 Task: Select a schedule automation every fourth wednesday of the month at 12:00 PM.
Action: Mouse moved to (414, 510)
Screenshot: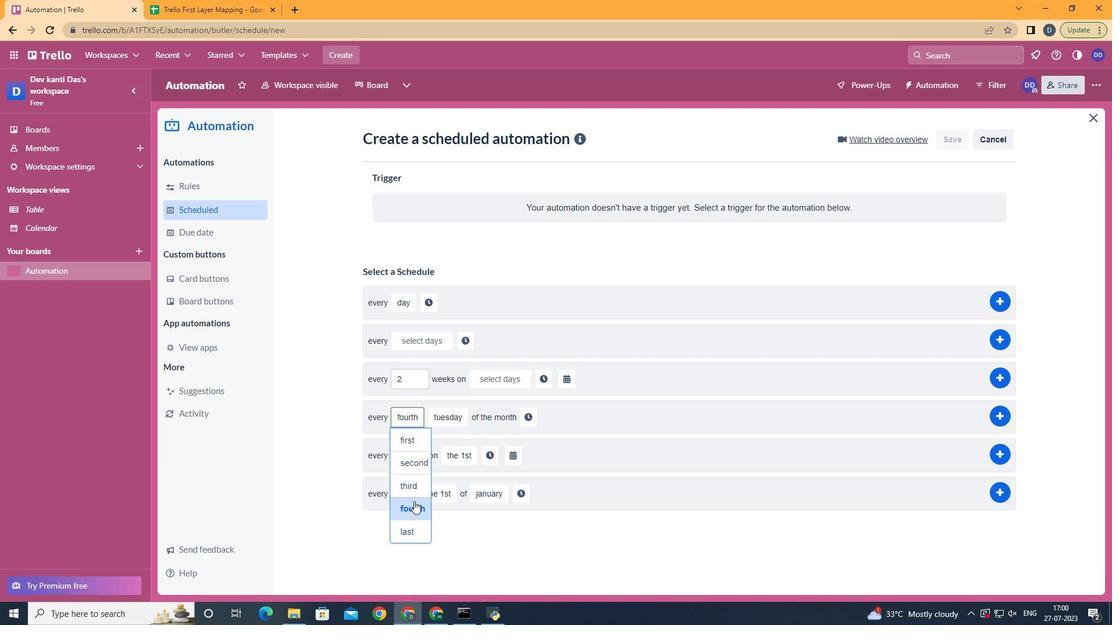 
Action: Mouse pressed left at (414, 510)
Screenshot: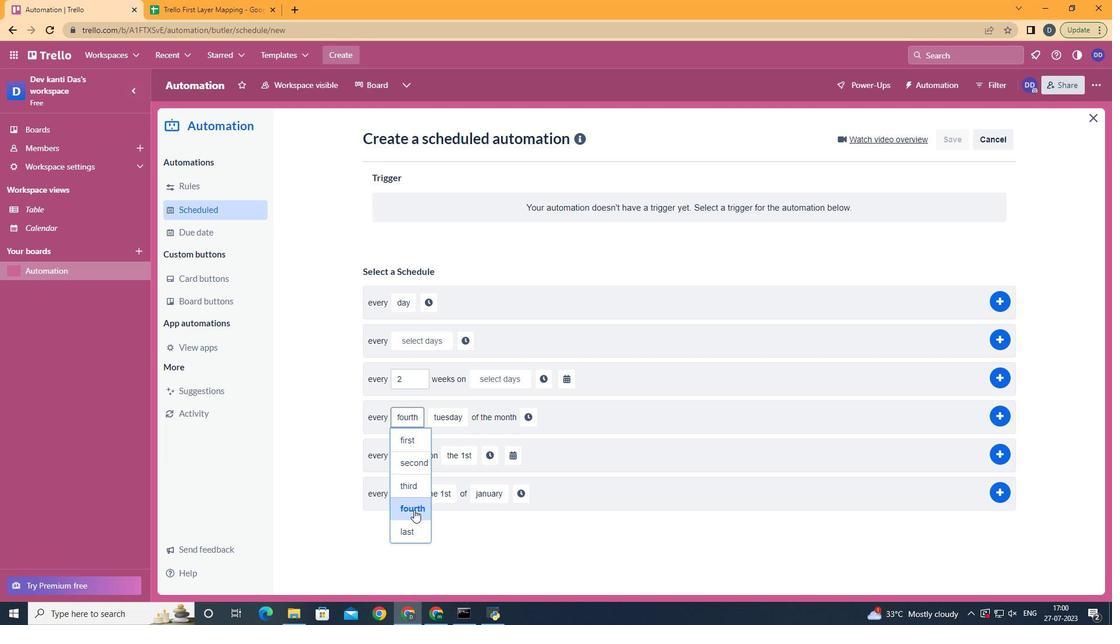 
Action: Mouse moved to (458, 491)
Screenshot: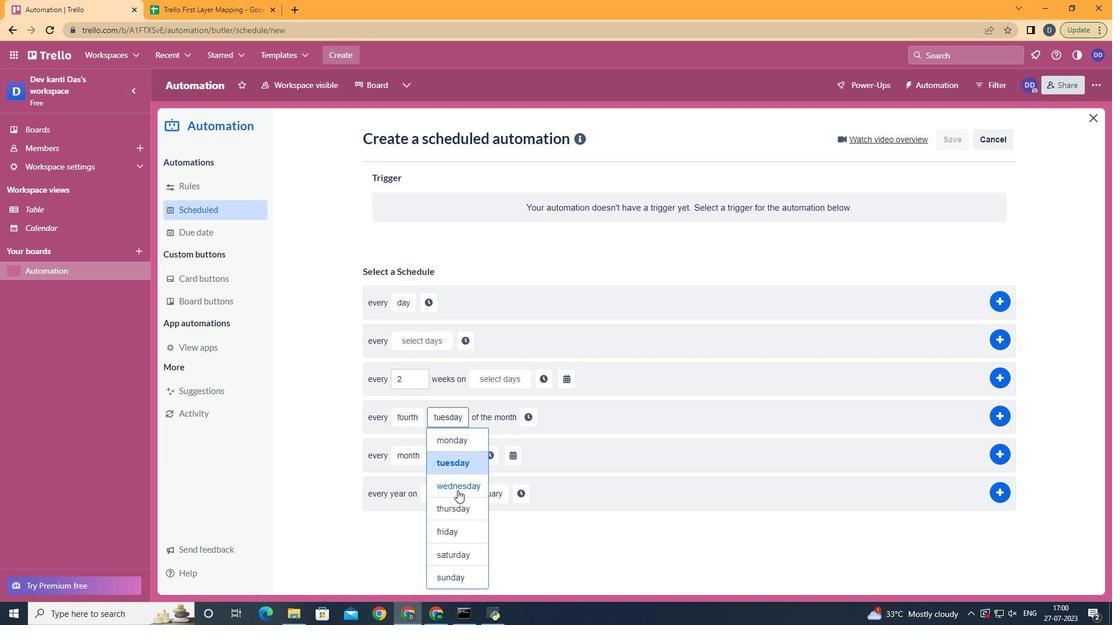 
Action: Mouse pressed left at (458, 491)
Screenshot: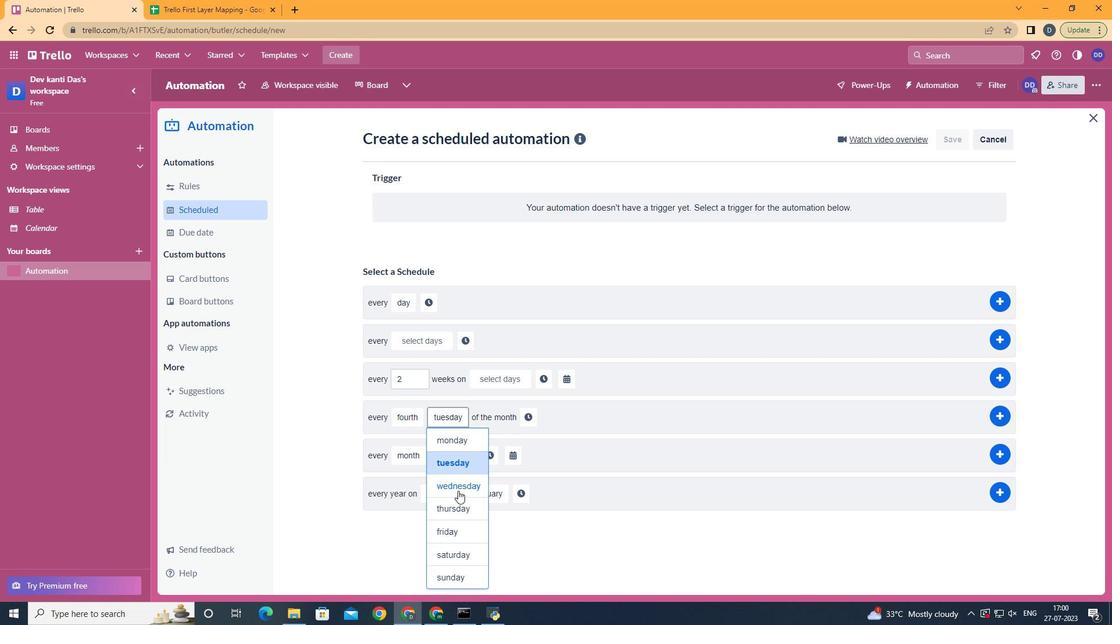 
Action: Mouse moved to (543, 424)
Screenshot: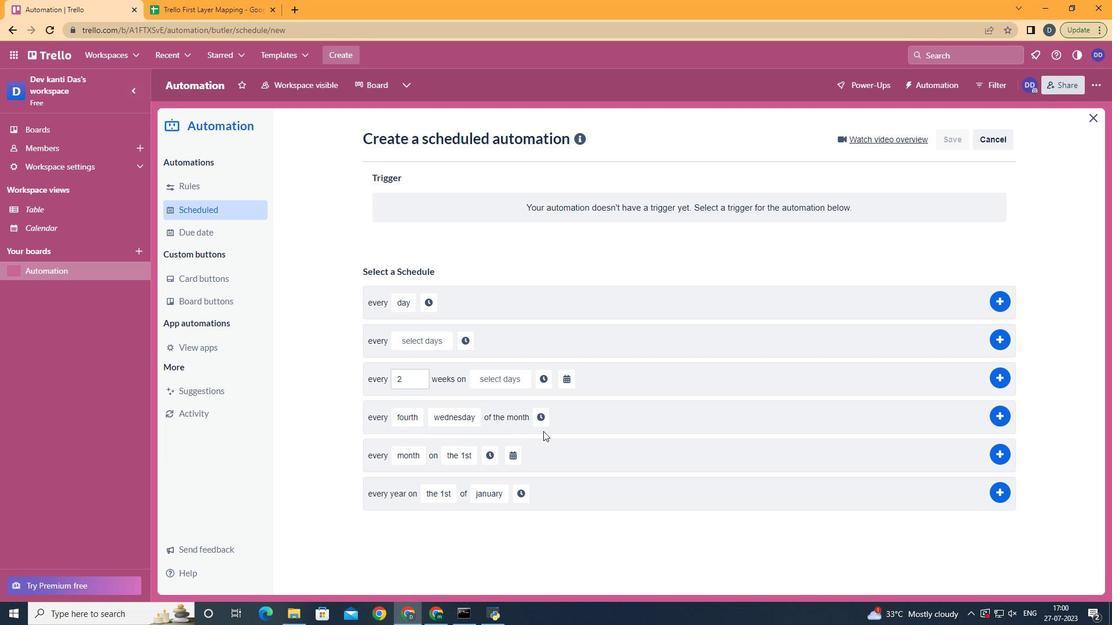 
Action: Mouse pressed left at (543, 424)
Screenshot: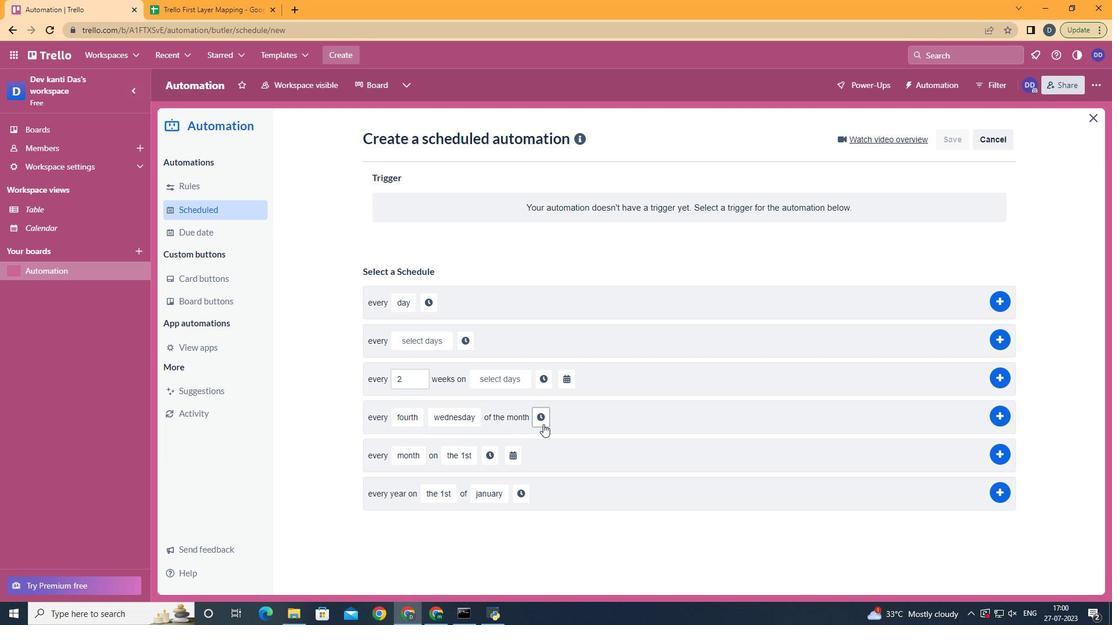 
Action: Mouse moved to (575, 422)
Screenshot: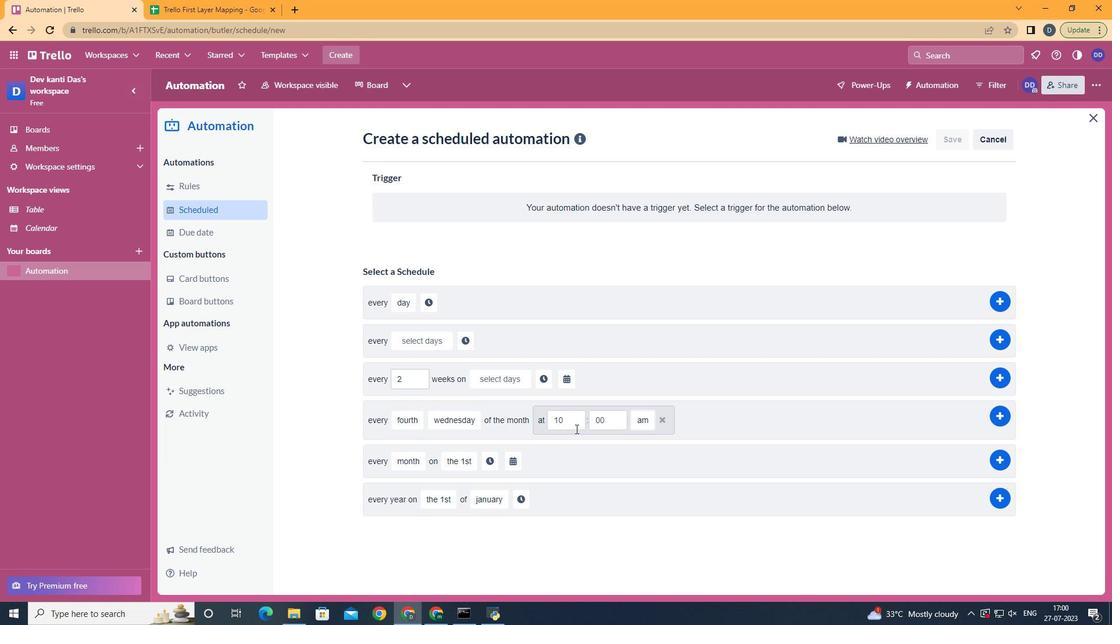 
Action: Mouse pressed left at (575, 422)
Screenshot: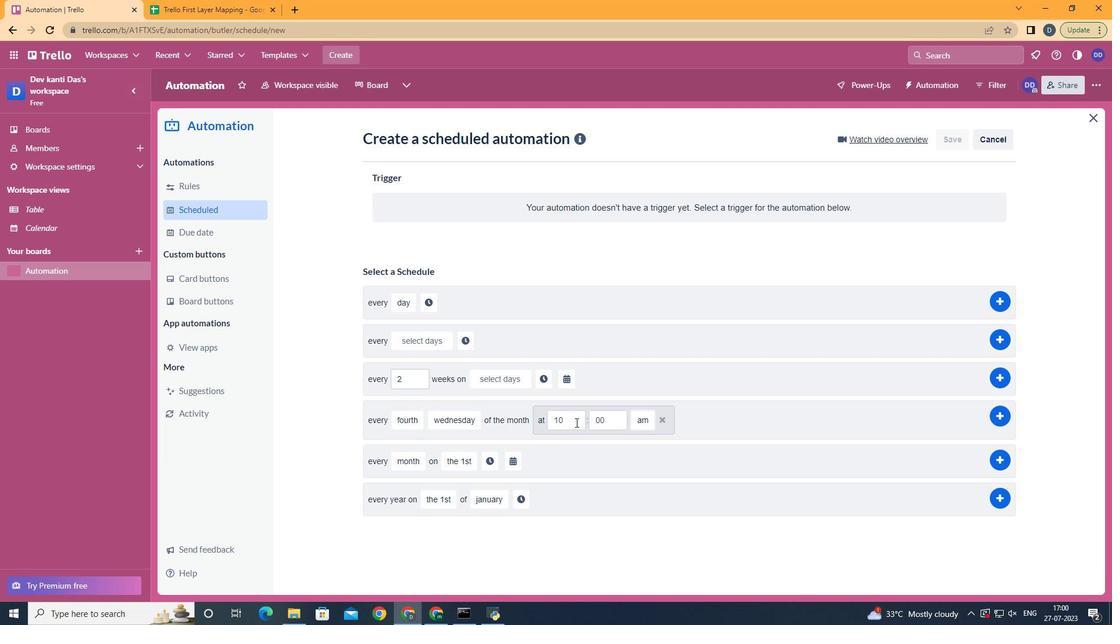 
Action: Key pressed <Key.backspace>2
Screenshot: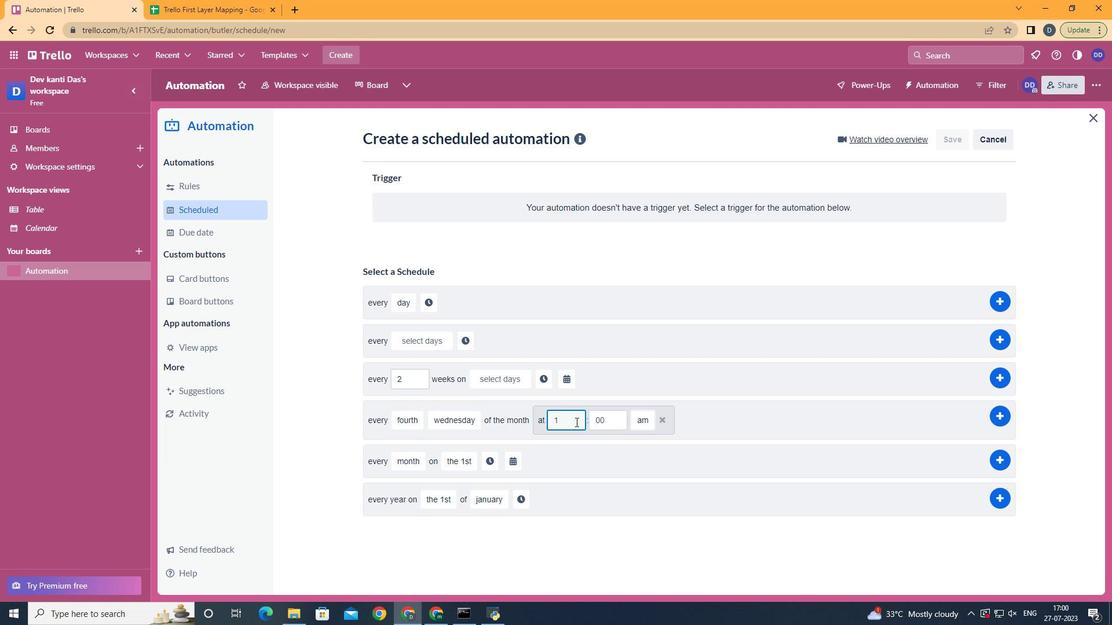
Action: Mouse moved to (647, 465)
Screenshot: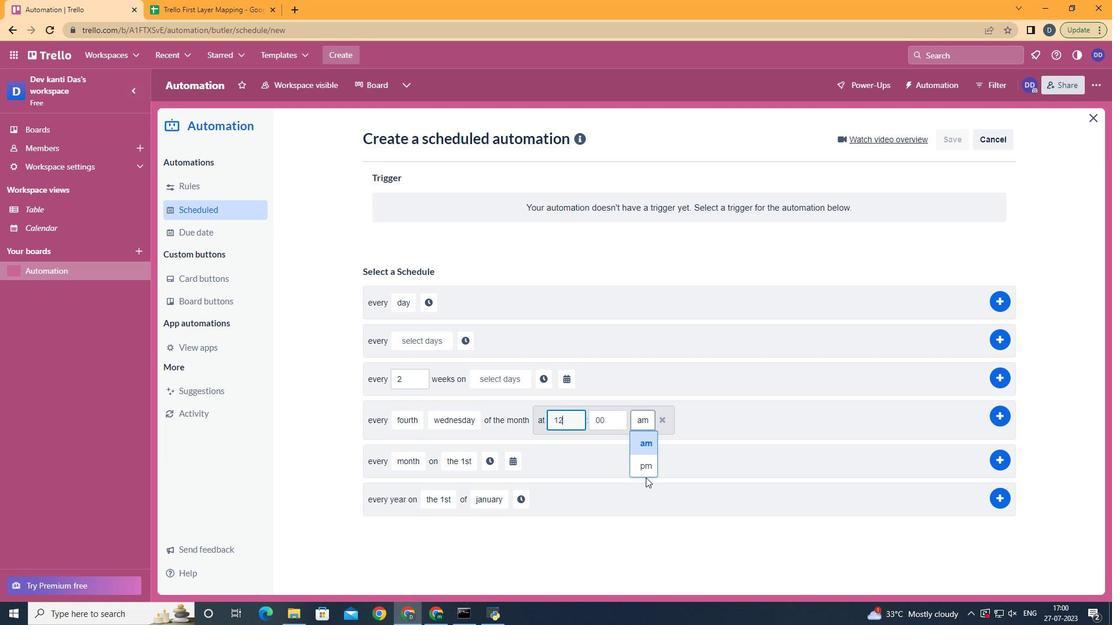 
Action: Mouse pressed left at (647, 465)
Screenshot: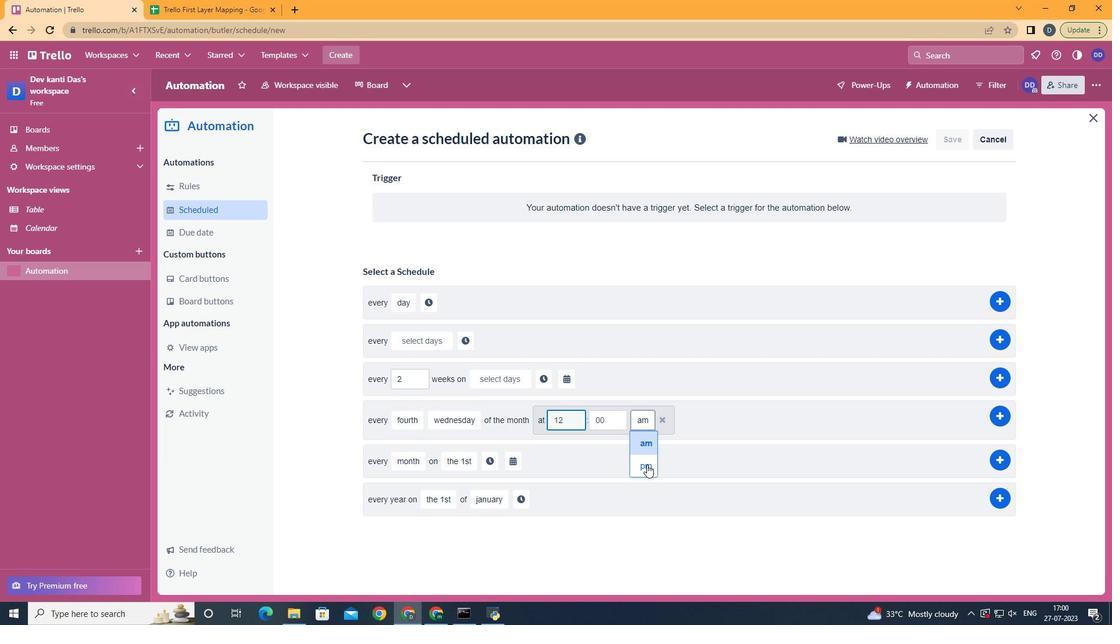 
